 Task: Toggle the option that hides network messages.
Action: Mouse moved to (1376, 37)
Screenshot: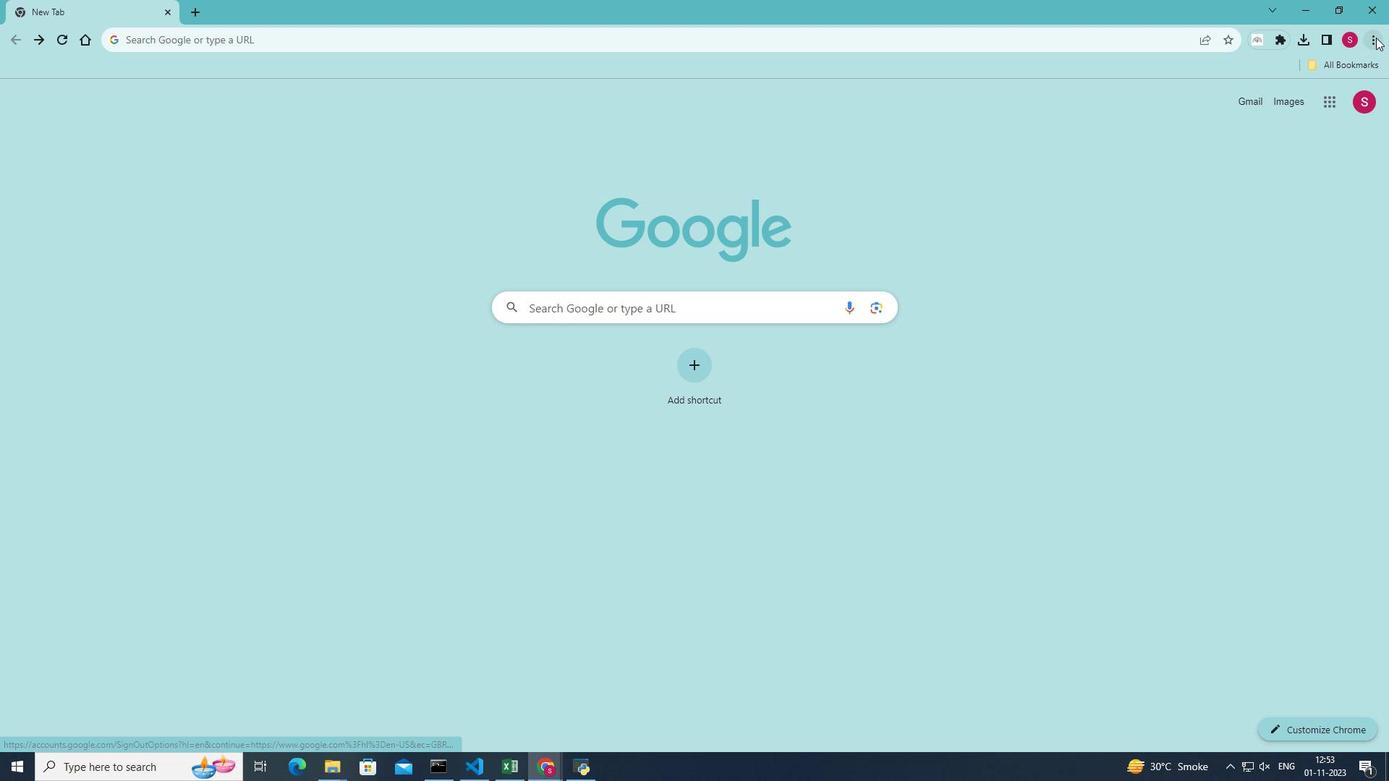 
Action: Mouse pressed left at (1376, 37)
Screenshot: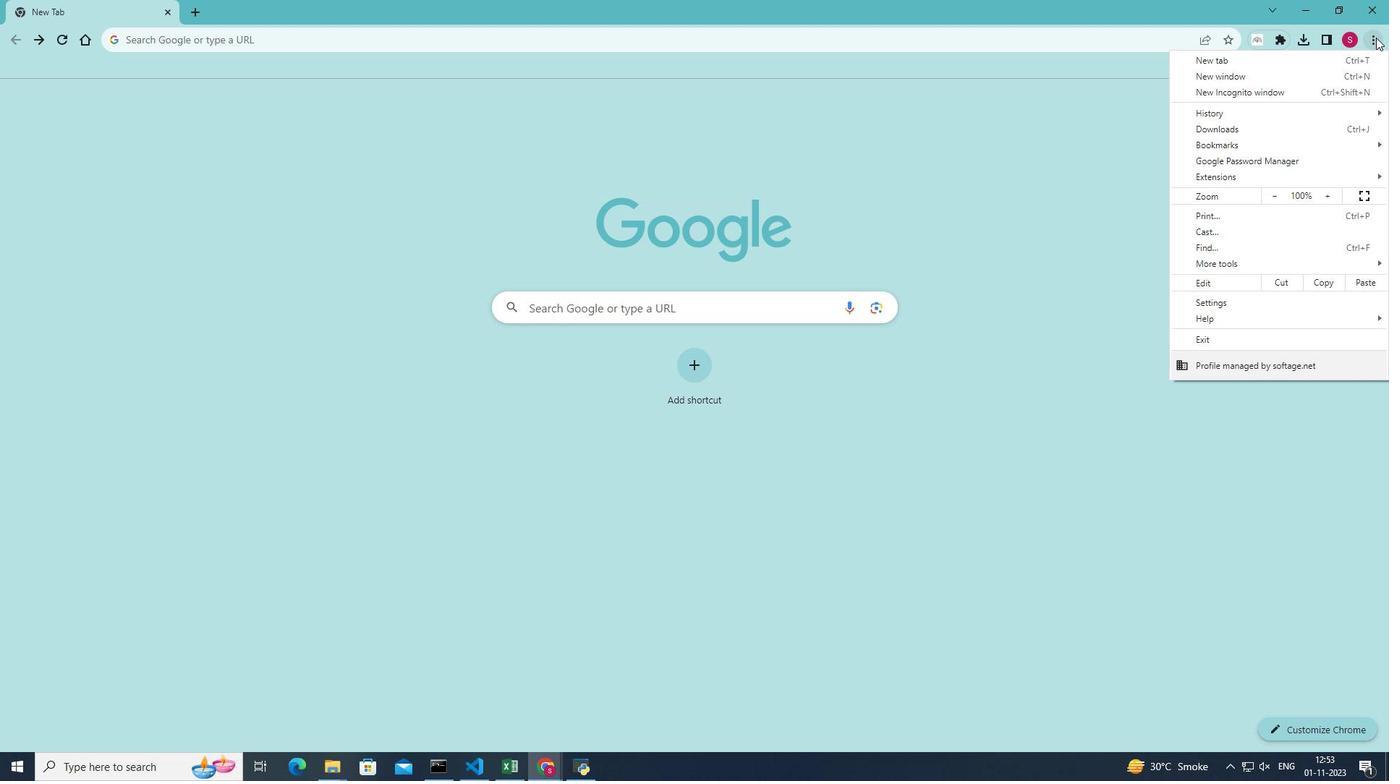 
Action: Mouse moved to (1226, 263)
Screenshot: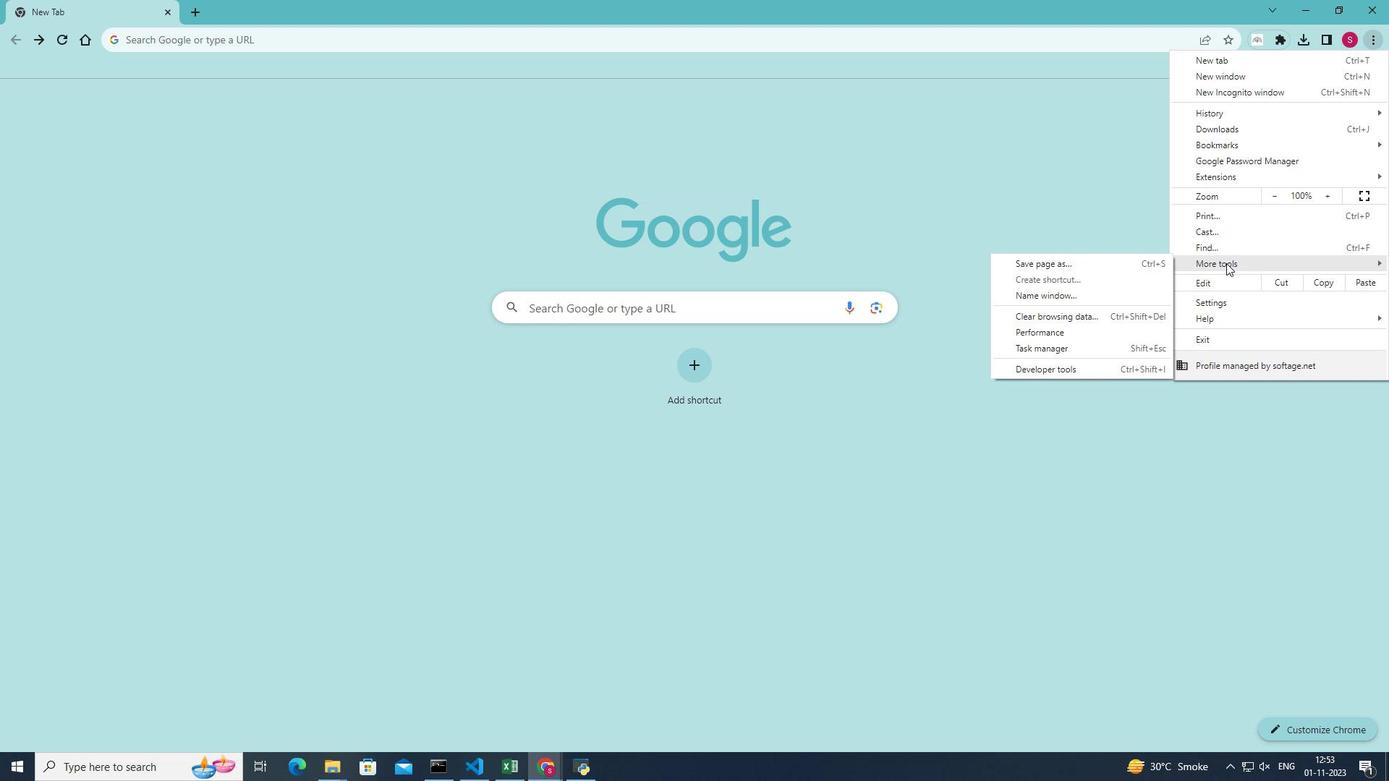 
Action: Mouse pressed left at (1226, 263)
Screenshot: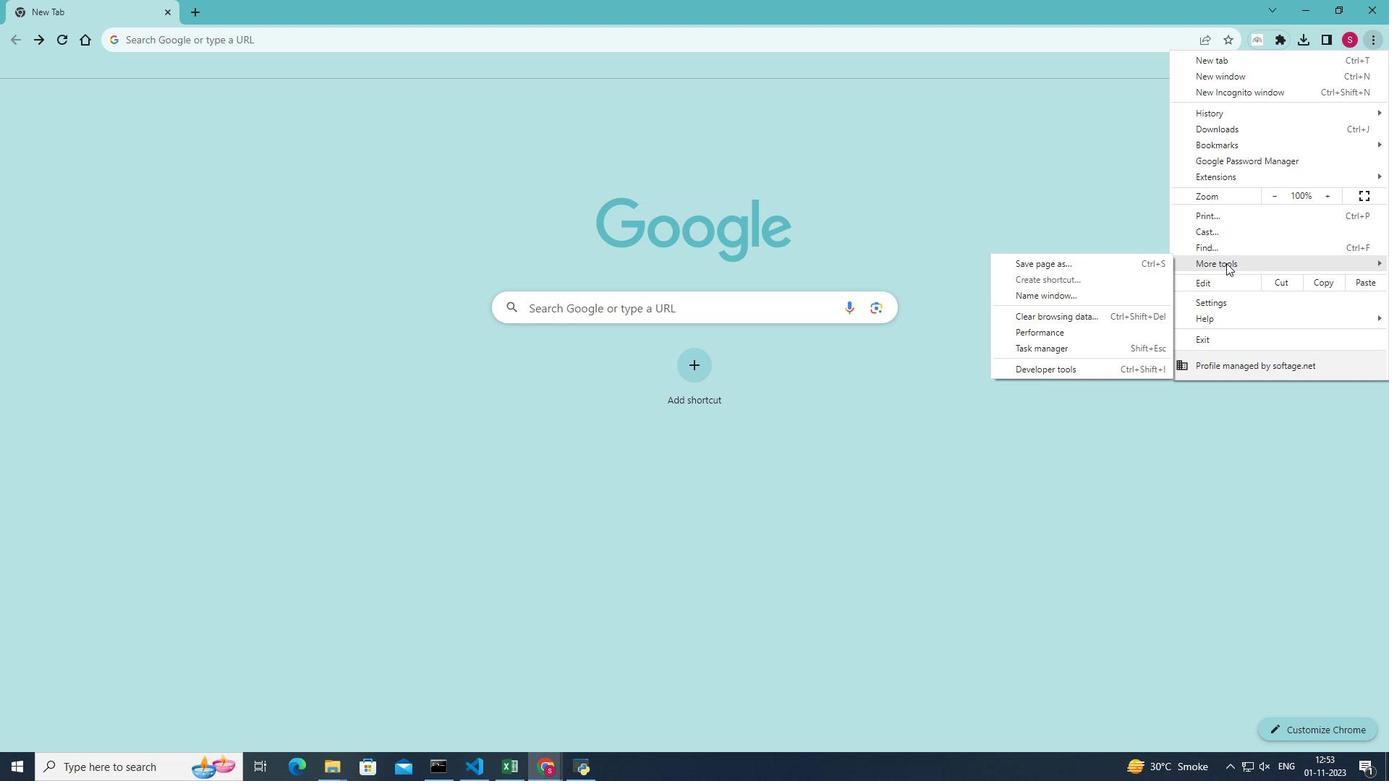 
Action: Mouse moved to (1066, 371)
Screenshot: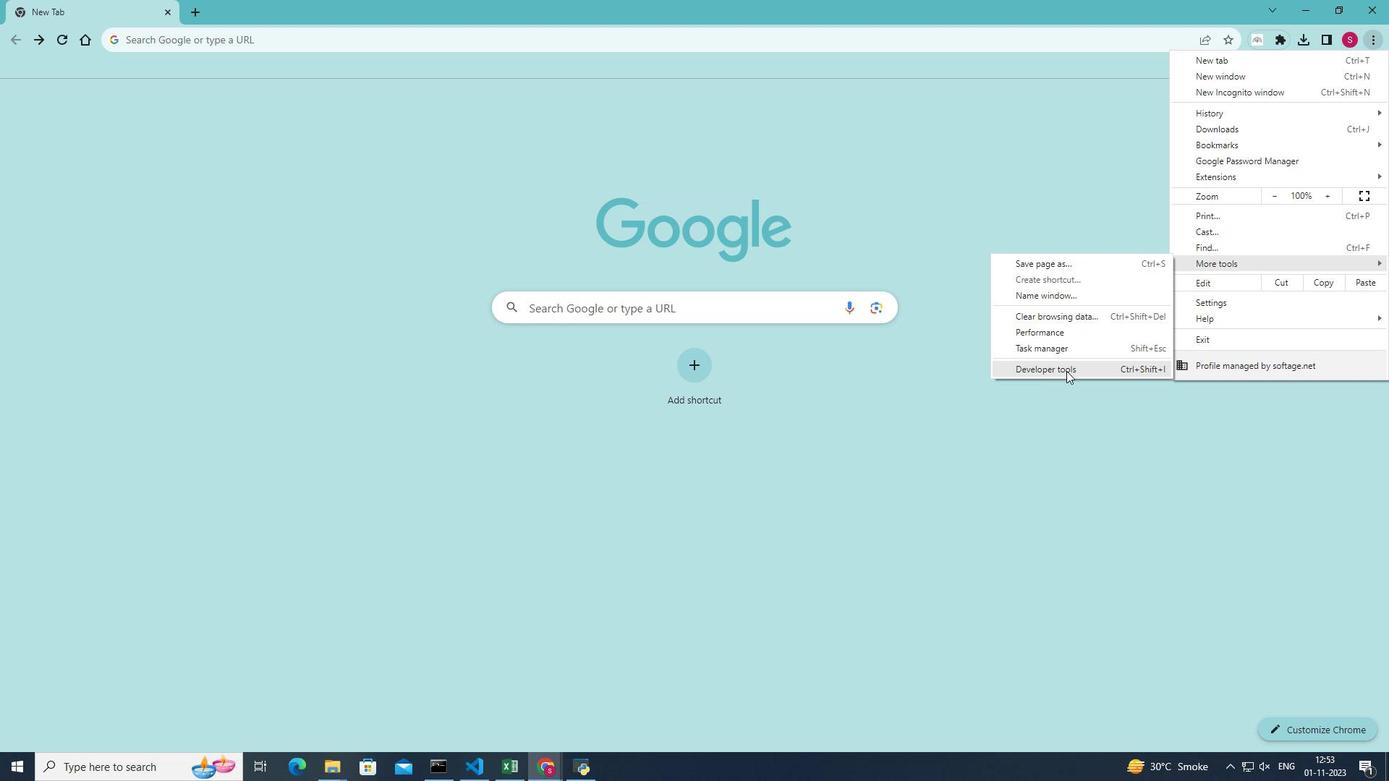 
Action: Mouse pressed left at (1066, 371)
Screenshot: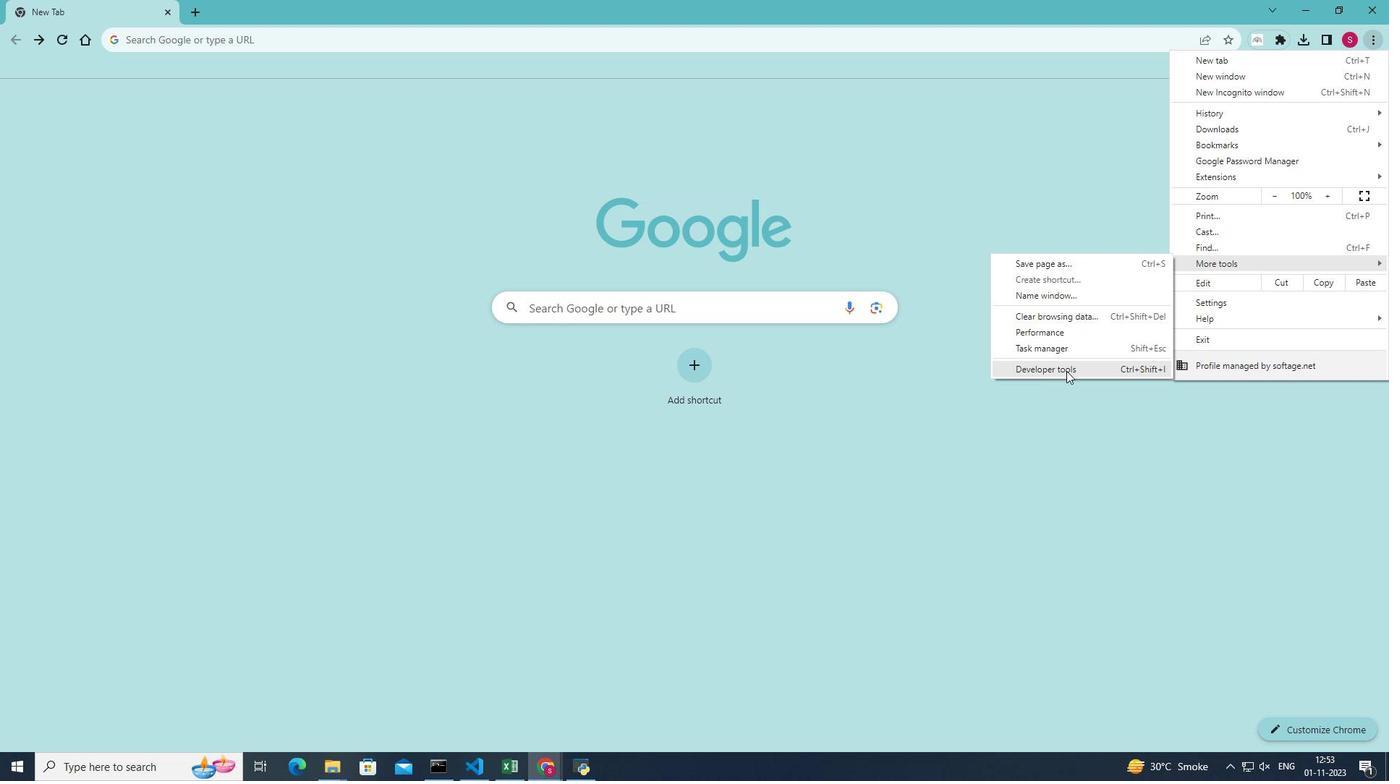 
Action: Mouse moved to (1344, 86)
Screenshot: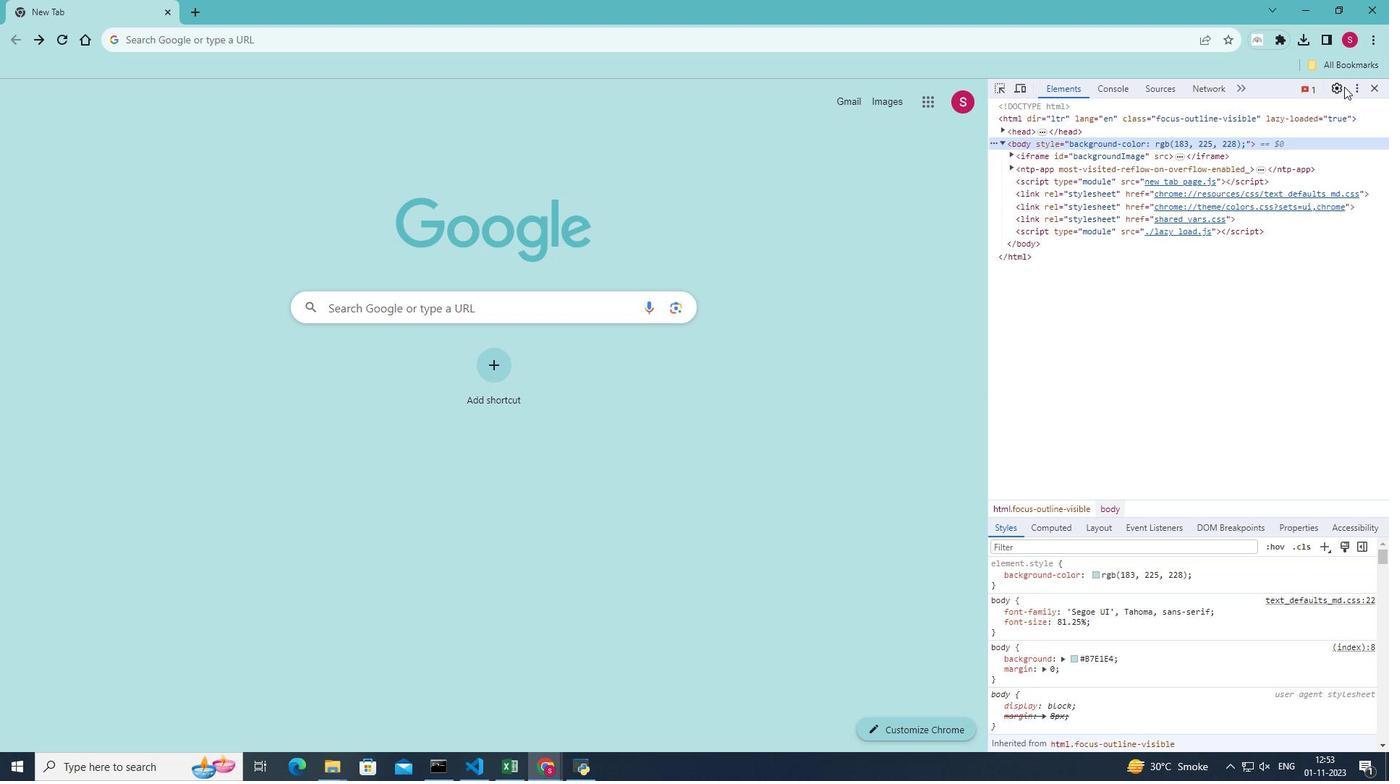 
Action: Mouse pressed left at (1344, 86)
Screenshot: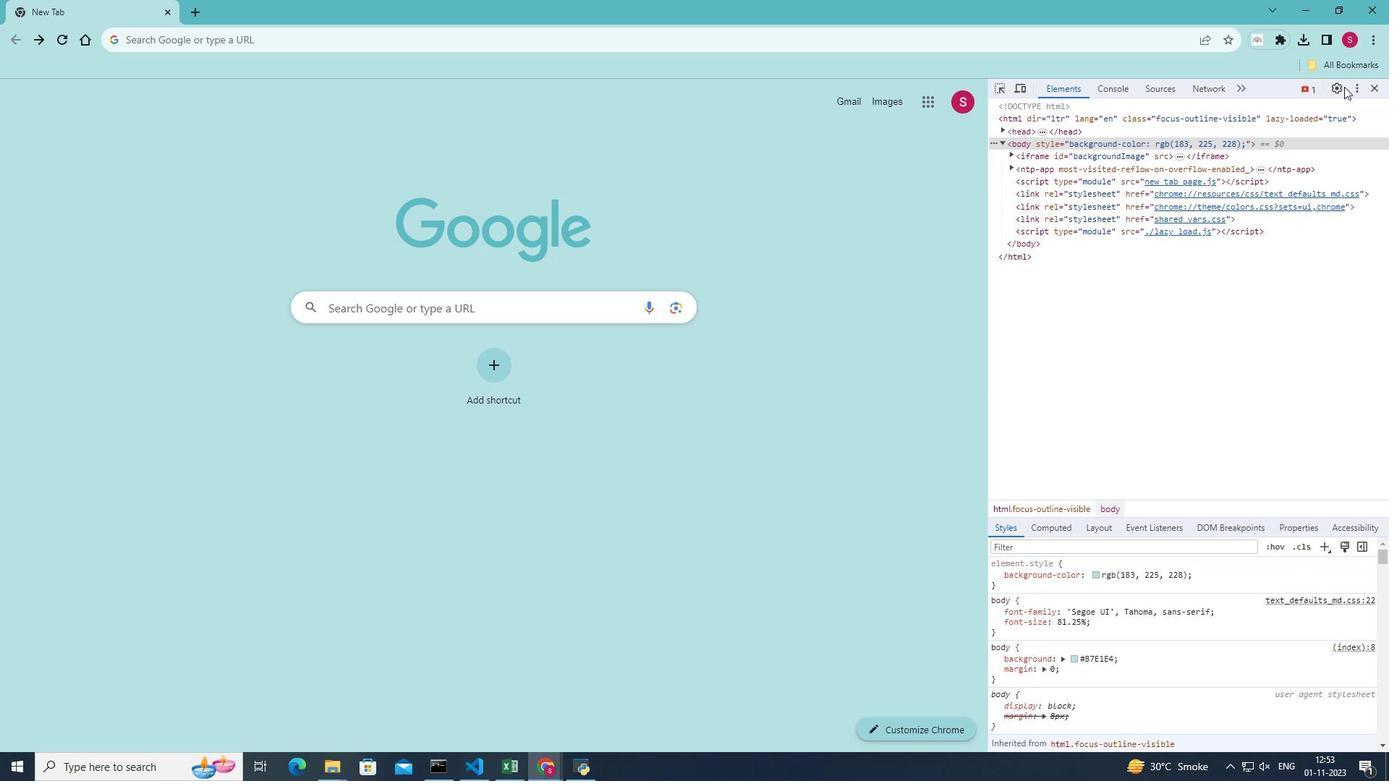 
Action: Mouse pressed left at (1344, 86)
Screenshot: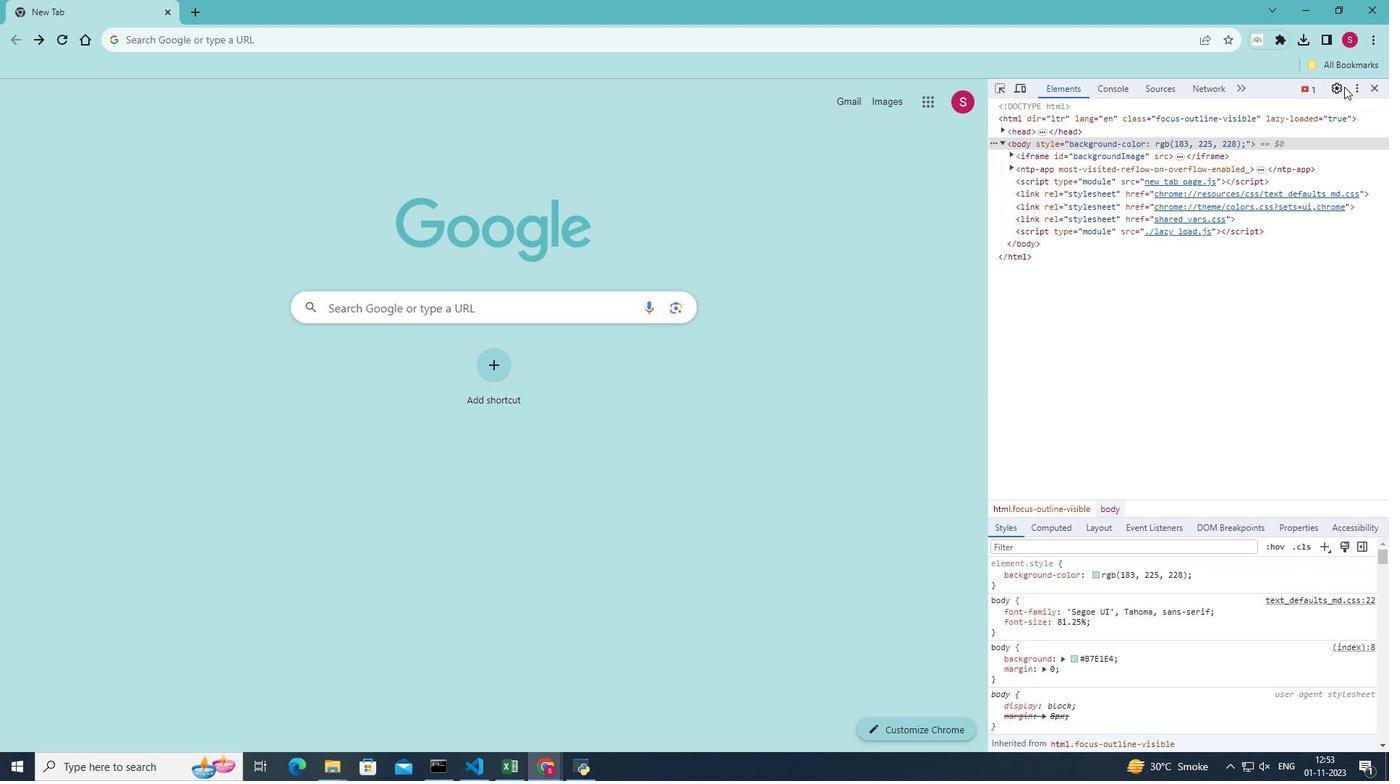 
Action: Mouse moved to (1324, 452)
Screenshot: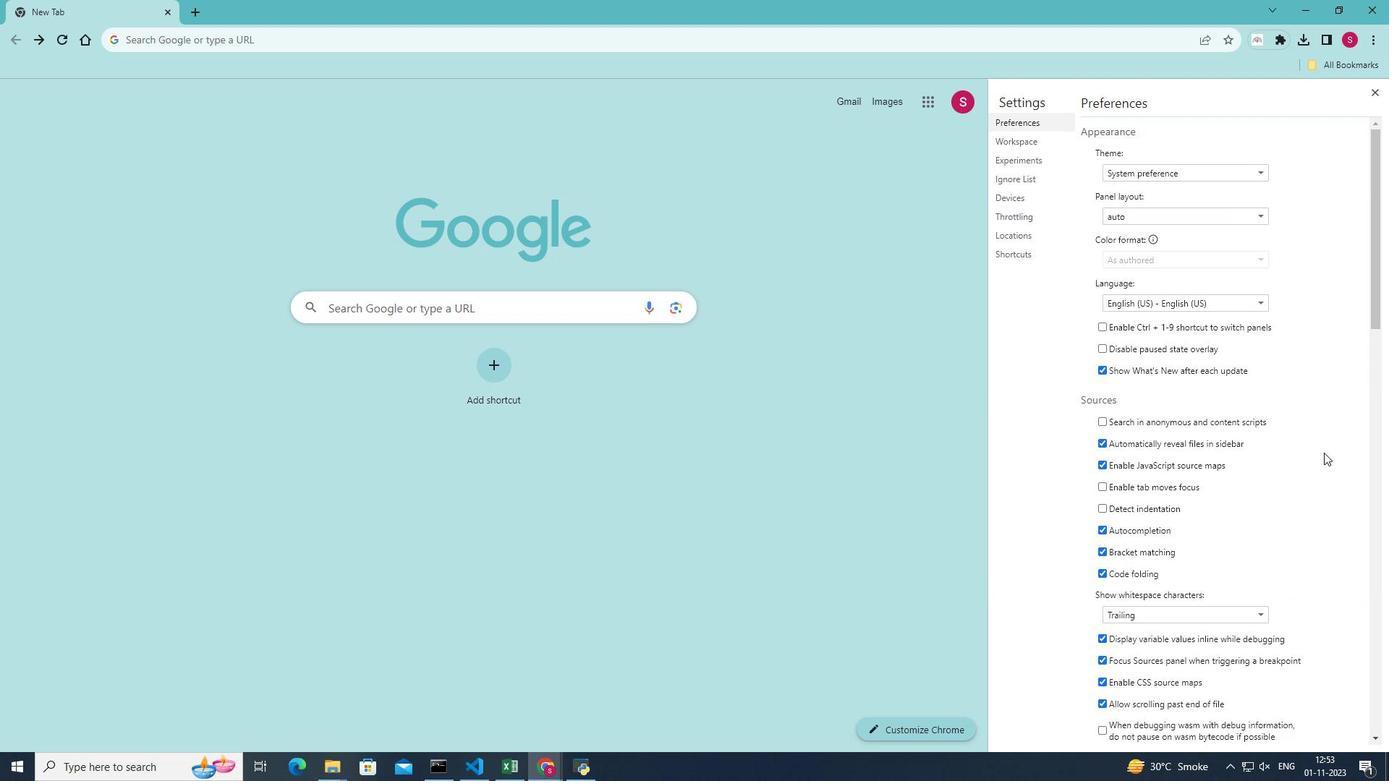 
Action: Mouse scrolled (1324, 452) with delta (0, 0)
Screenshot: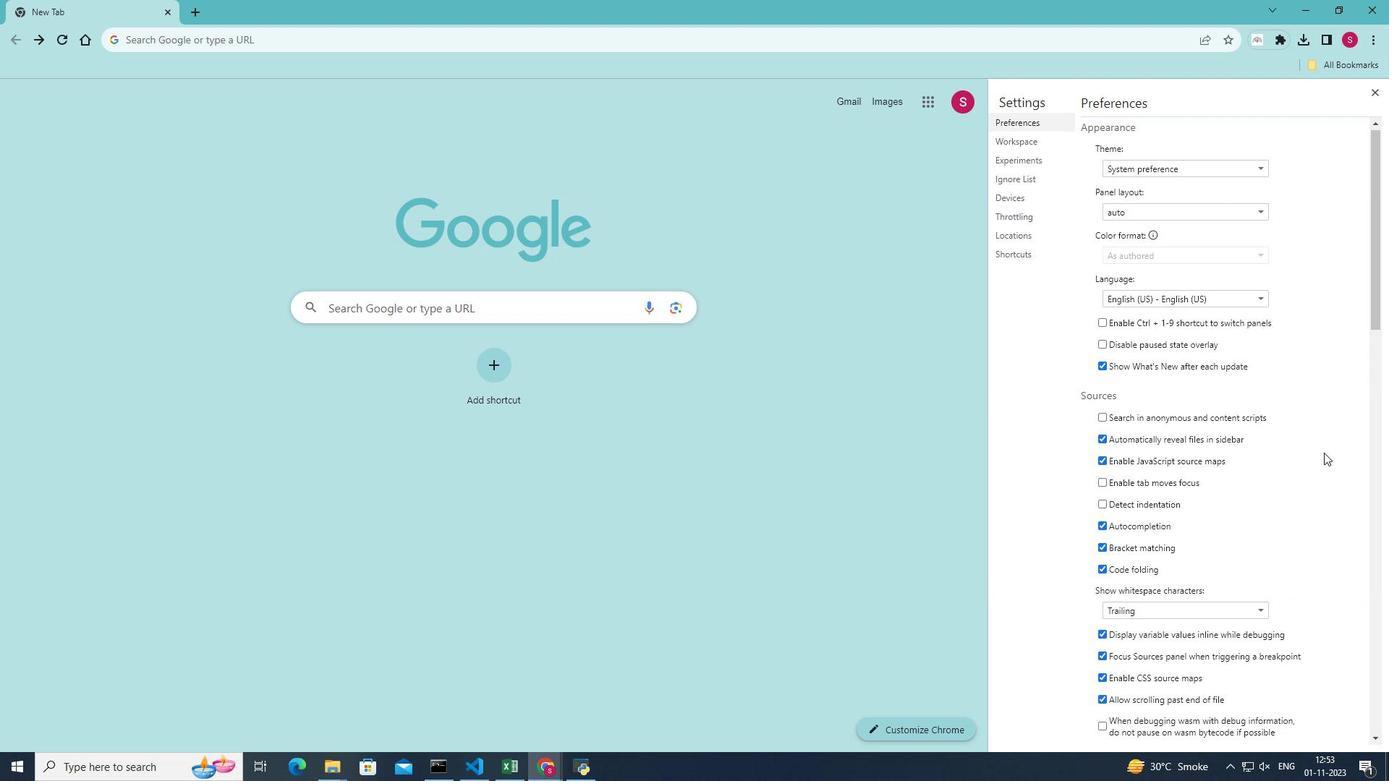 
Action: Mouse scrolled (1324, 452) with delta (0, 0)
Screenshot: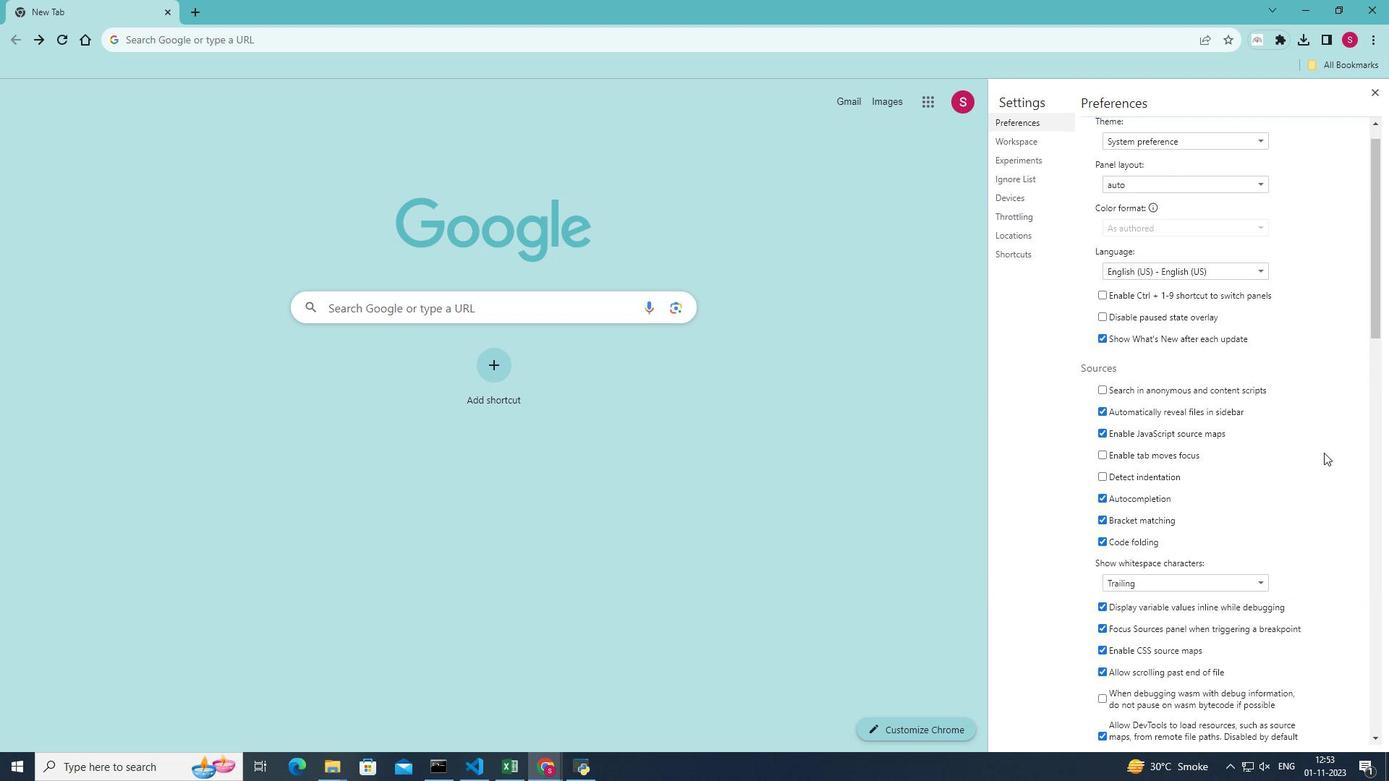 
Action: Mouse scrolled (1324, 452) with delta (0, 0)
Screenshot: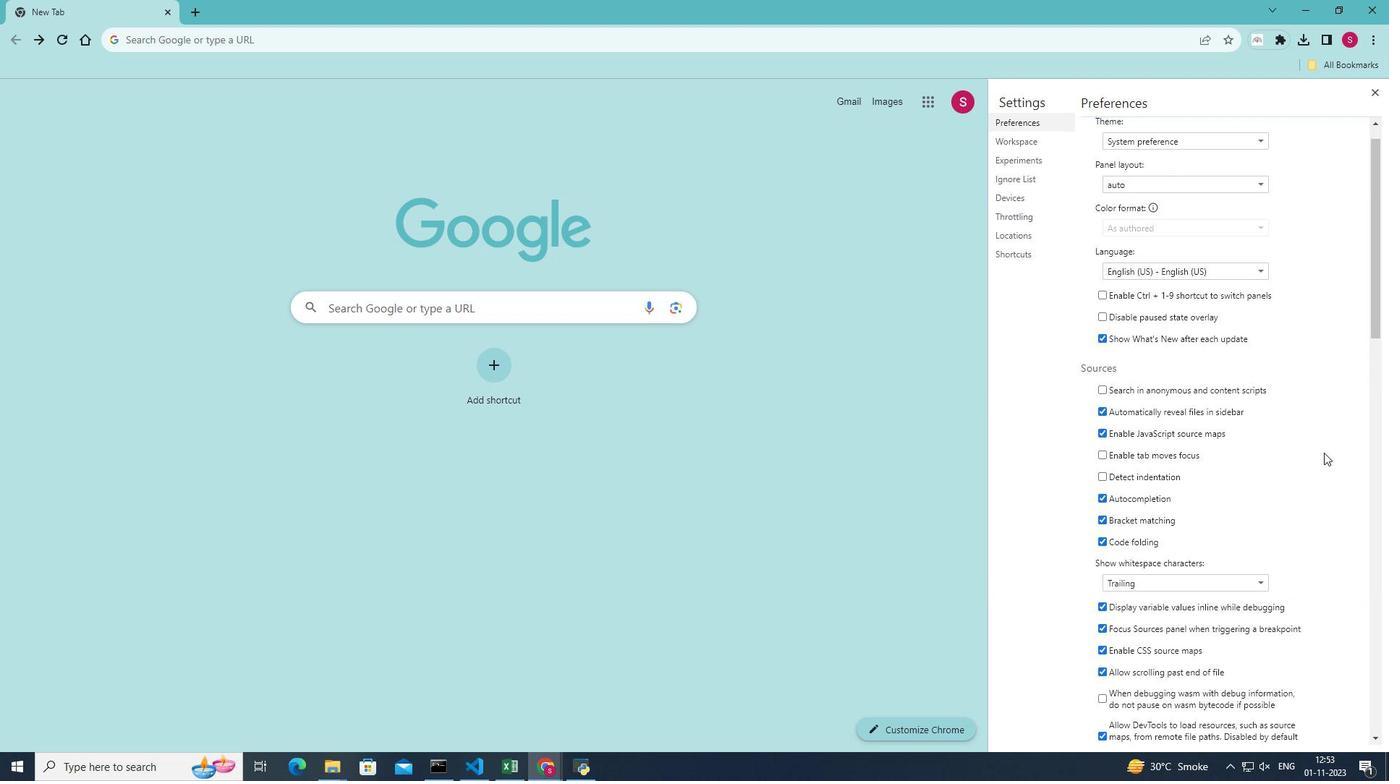 
Action: Mouse scrolled (1324, 452) with delta (0, 0)
Screenshot: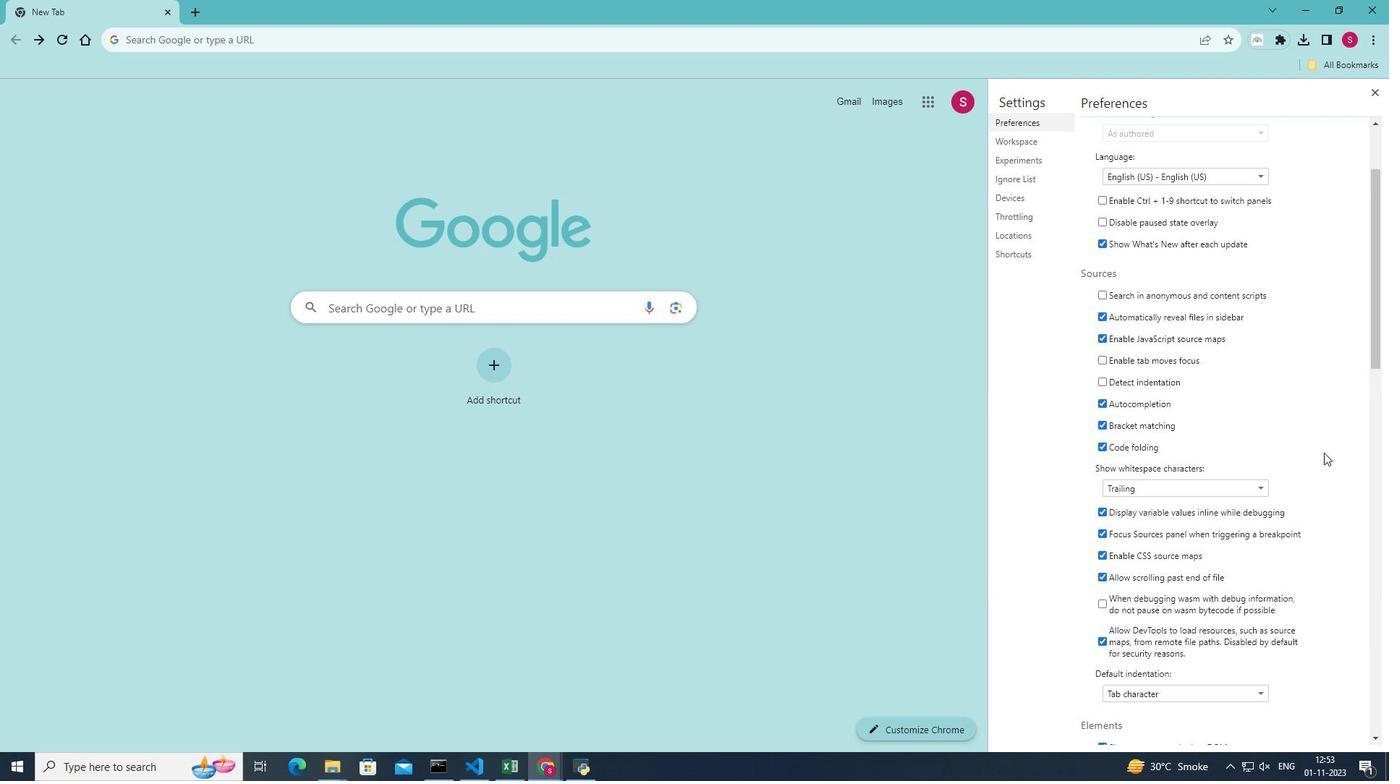 
Action: Mouse moved to (1325, 452)
Screenshot: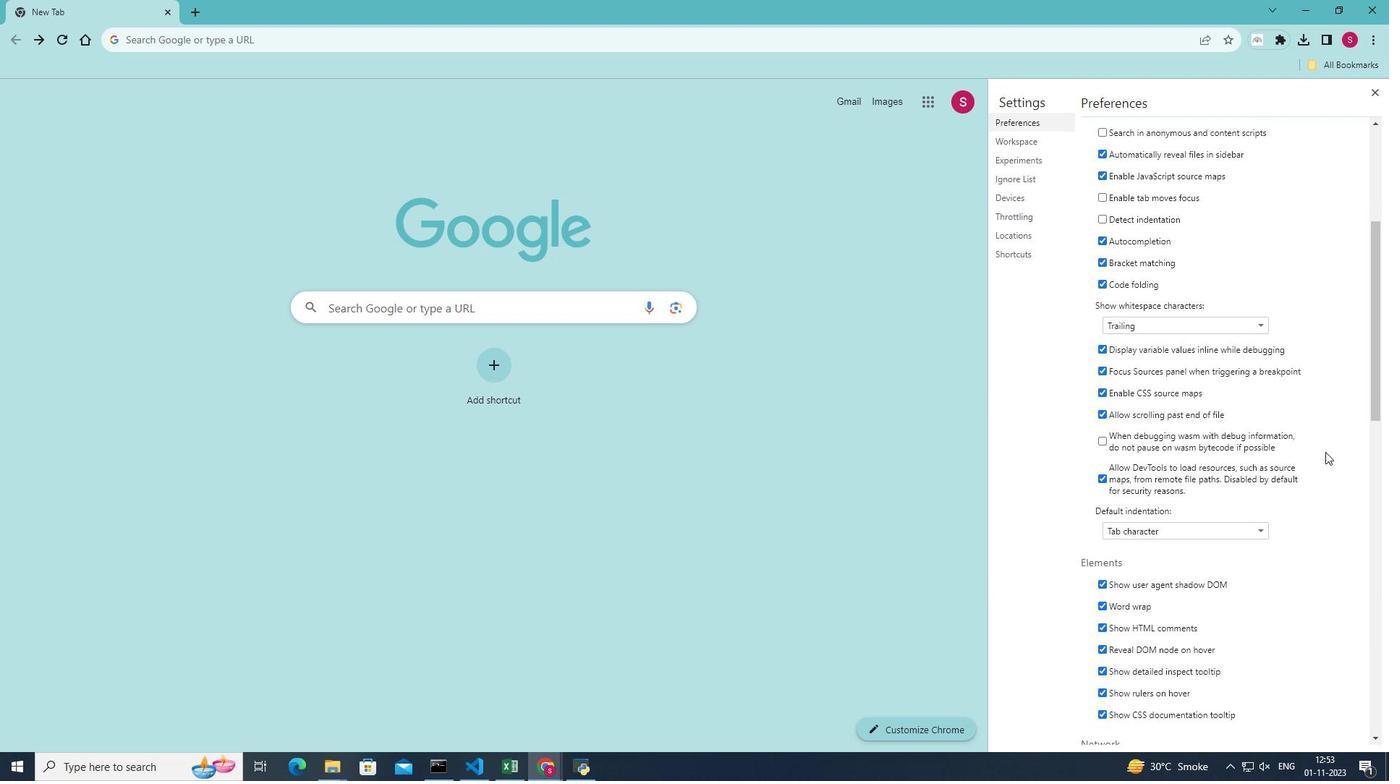 
Action: Mouse scrolled (1325, 451) with delta (0, 0)
Screenshot: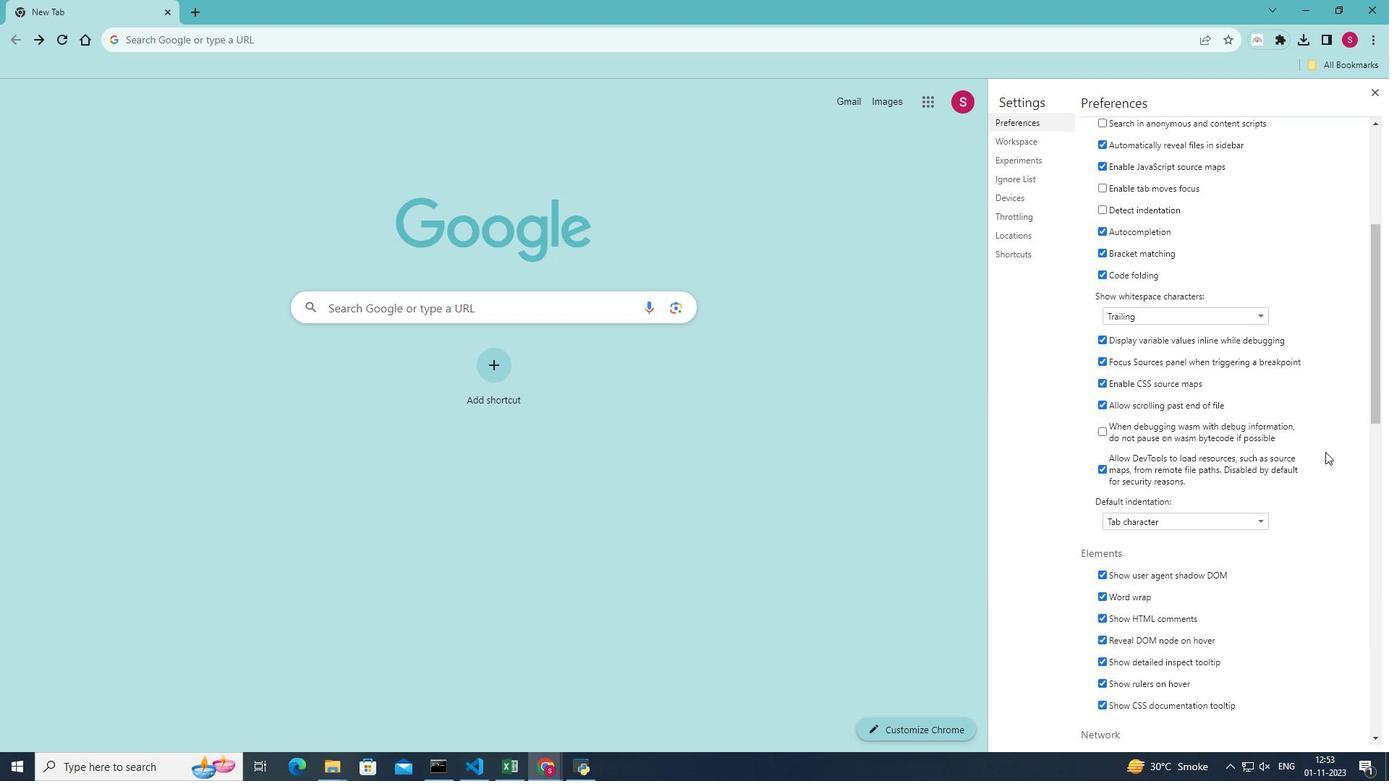 
Action: Mouse scrolled (1325, 451) with delta (0, 0)
Screenshot: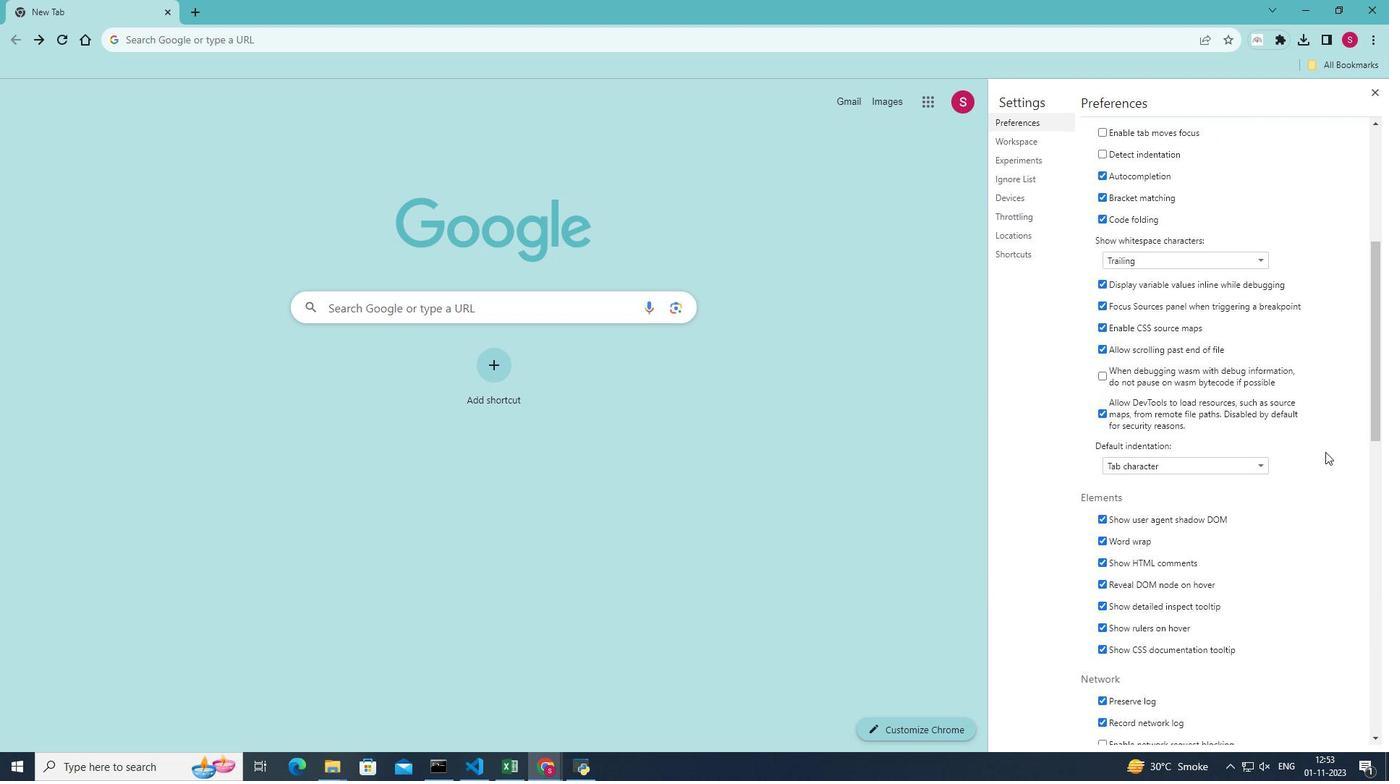 
Action: Mouse scrolled (1325, 451) with delta (0, 0)
Screenshot: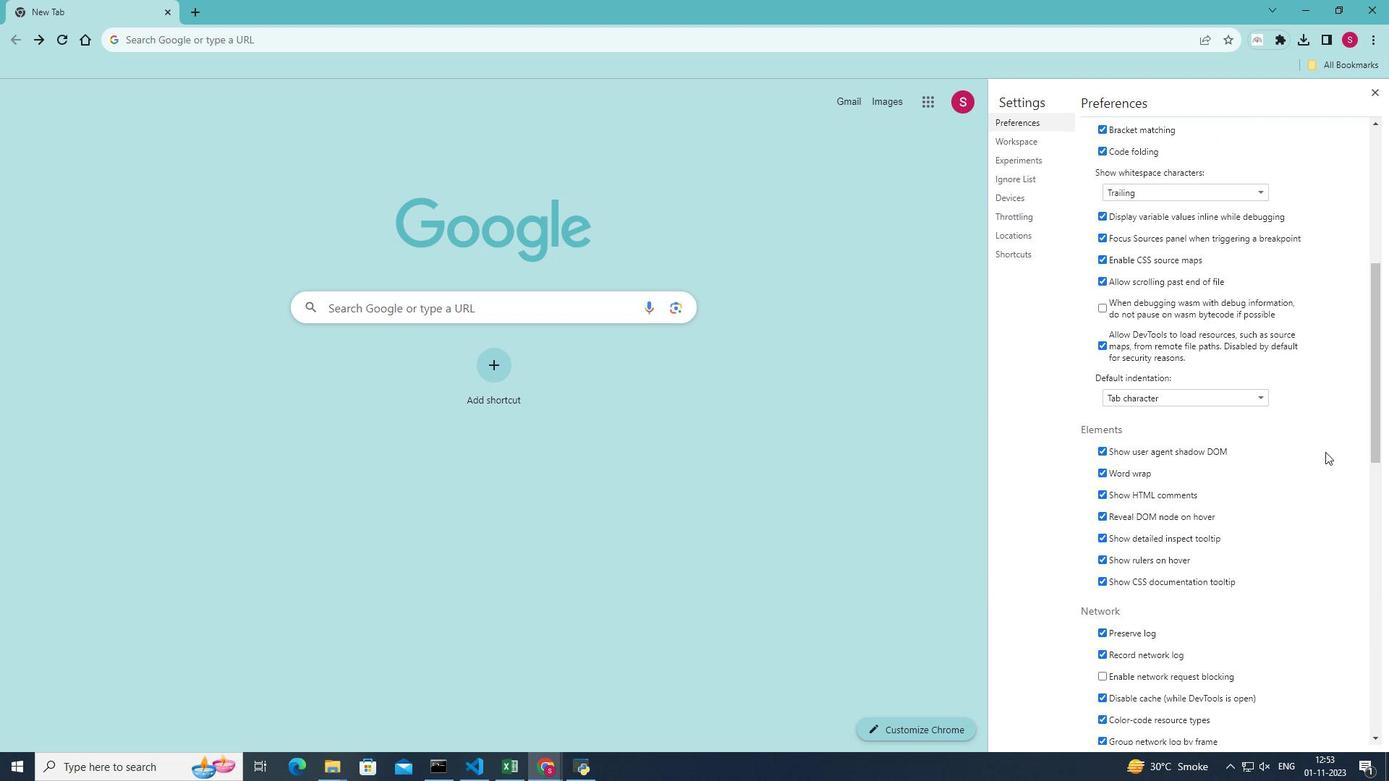 
Action: Mouse moved to (1327, 450)
Screenshot: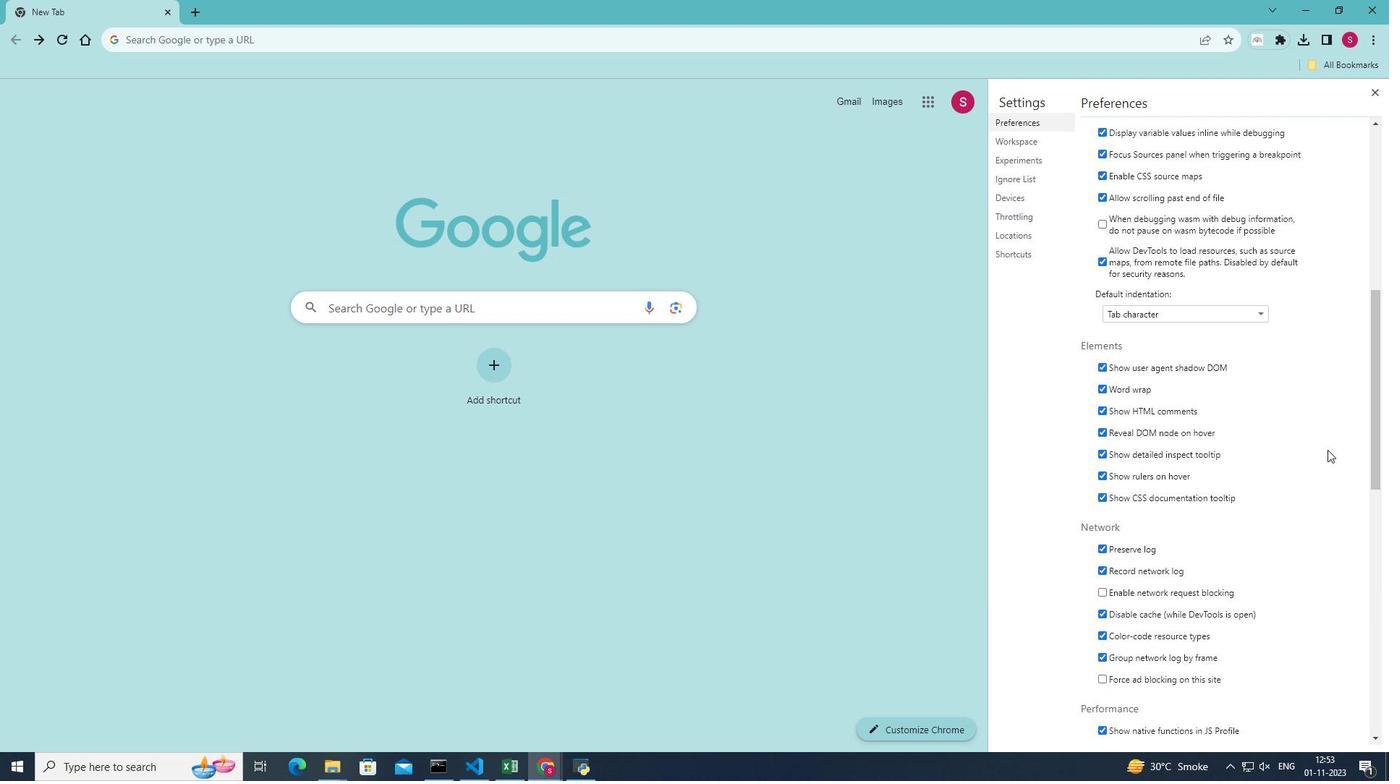 
Action: Mouse scrolled (1327, 449) with delta (0, 0)
Screenshot: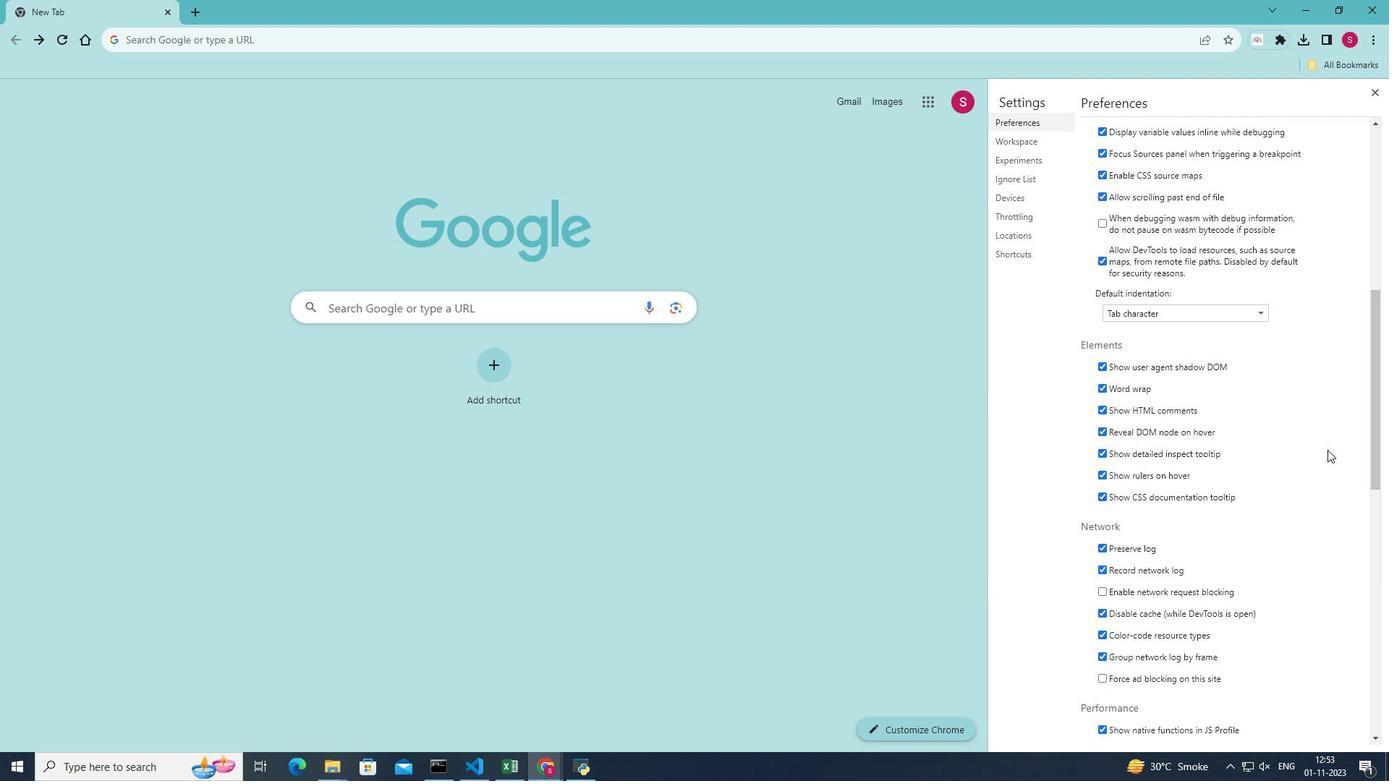 
Action: Mouse scrolled (1327, 449) with delta (0, 0)
Screenshot: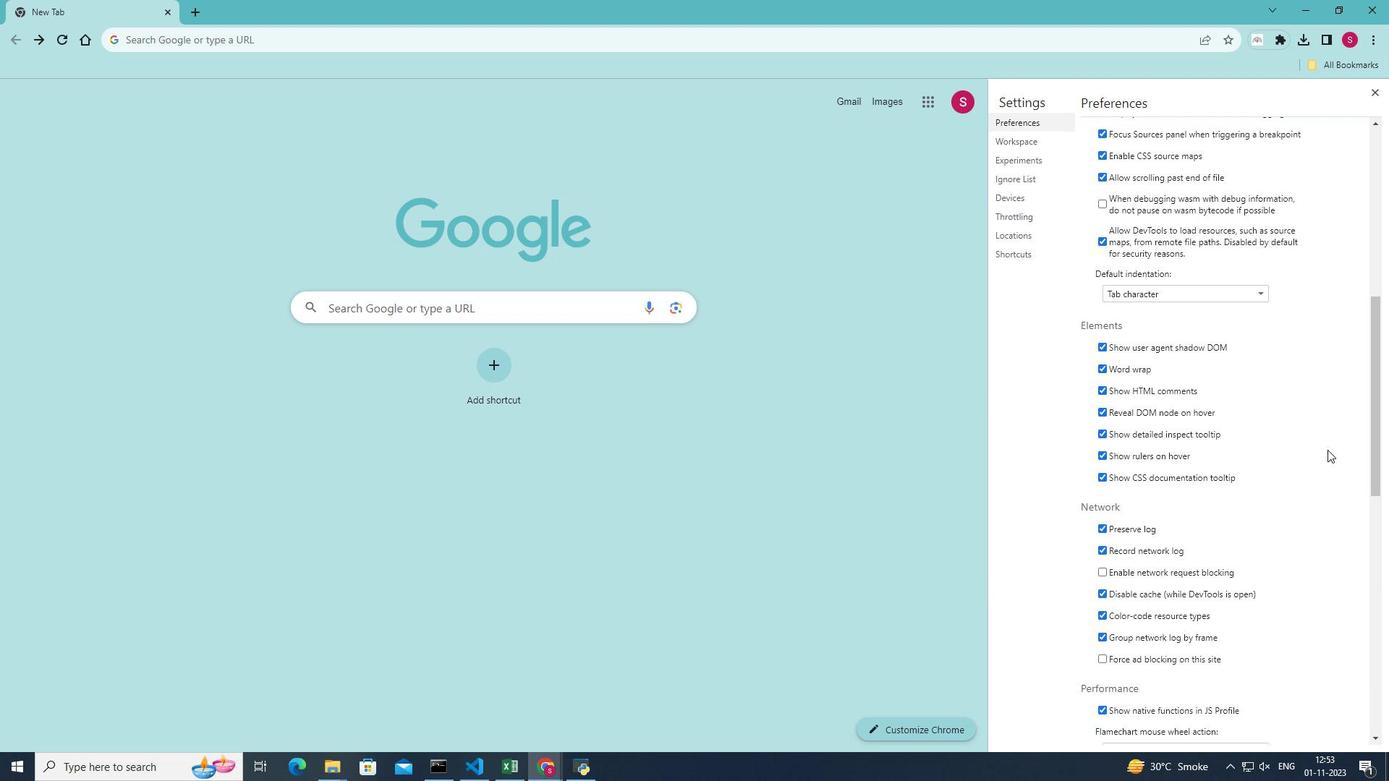 
Action: Mouse scrolled (1327, 449) with delta (0, 0)
Screenshot: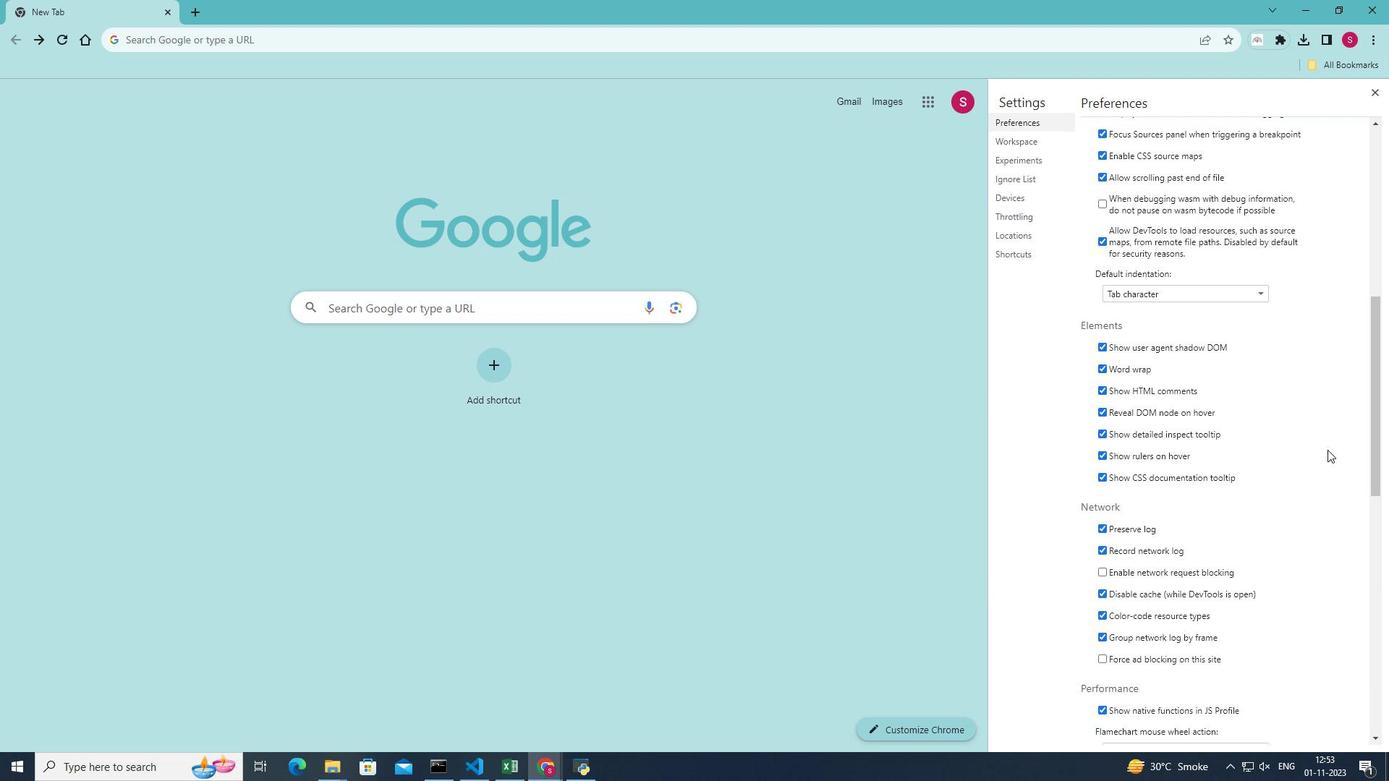 
Action: Mouse scrolled (1327, 449) with delta (0, 0)
Screenshot: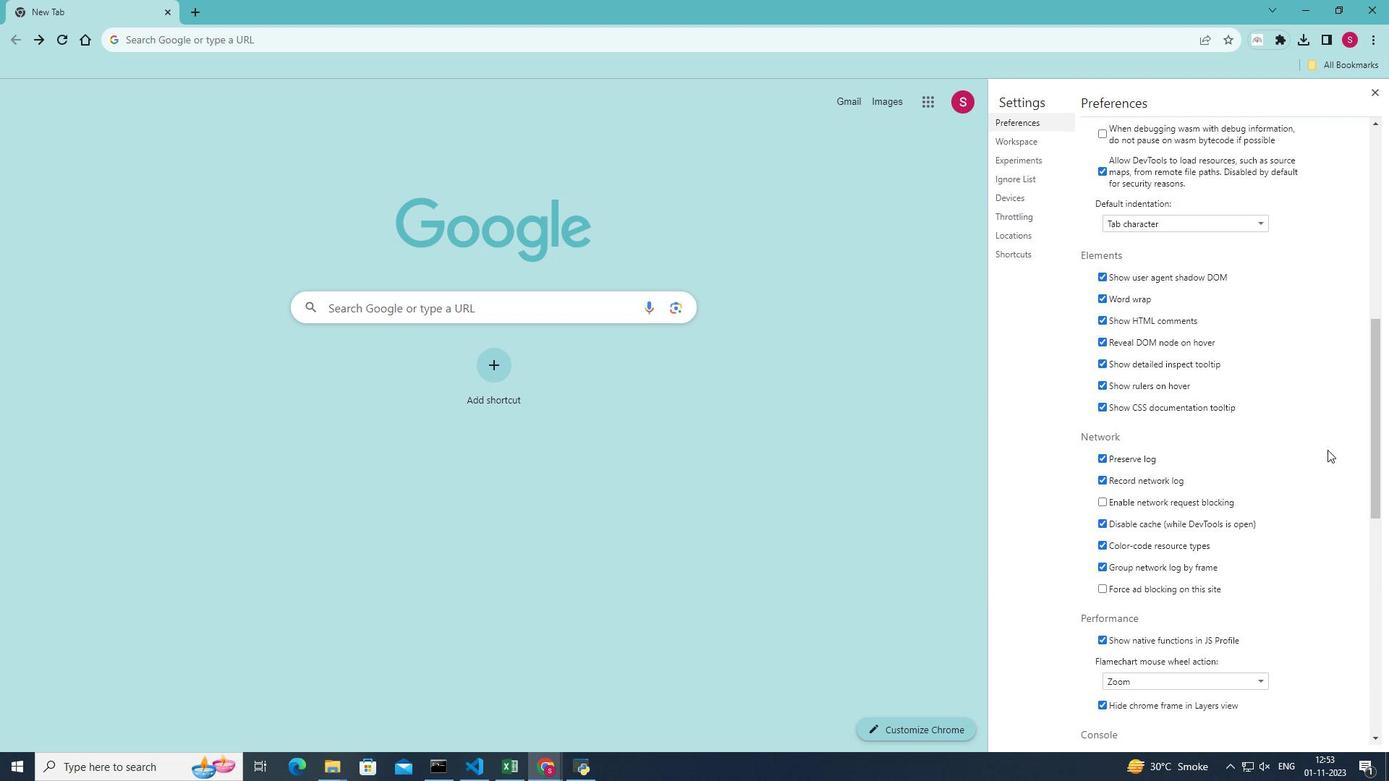 
Action: Mouse moved to (1101, 556)
Screenshot: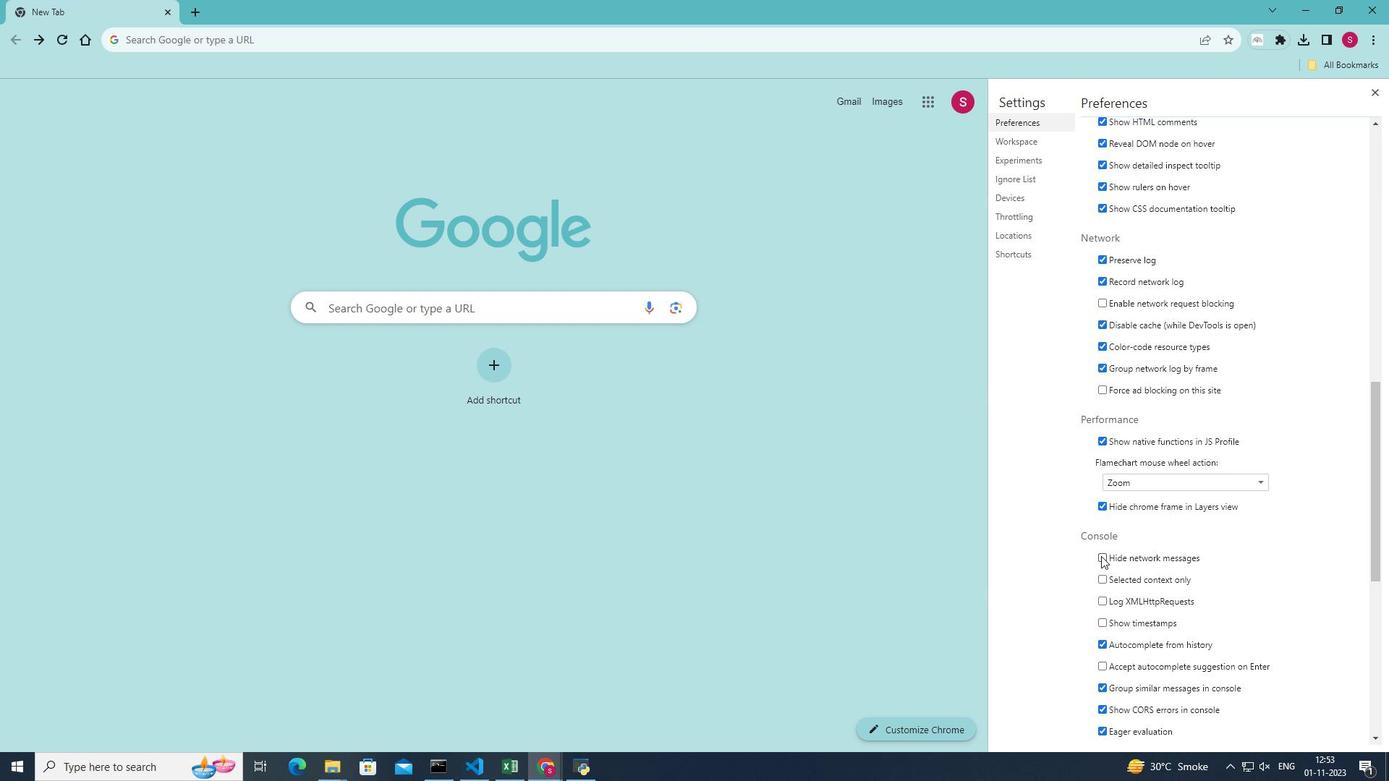 
Action: Mouse pressed left at (1101, 556)
Screenshot: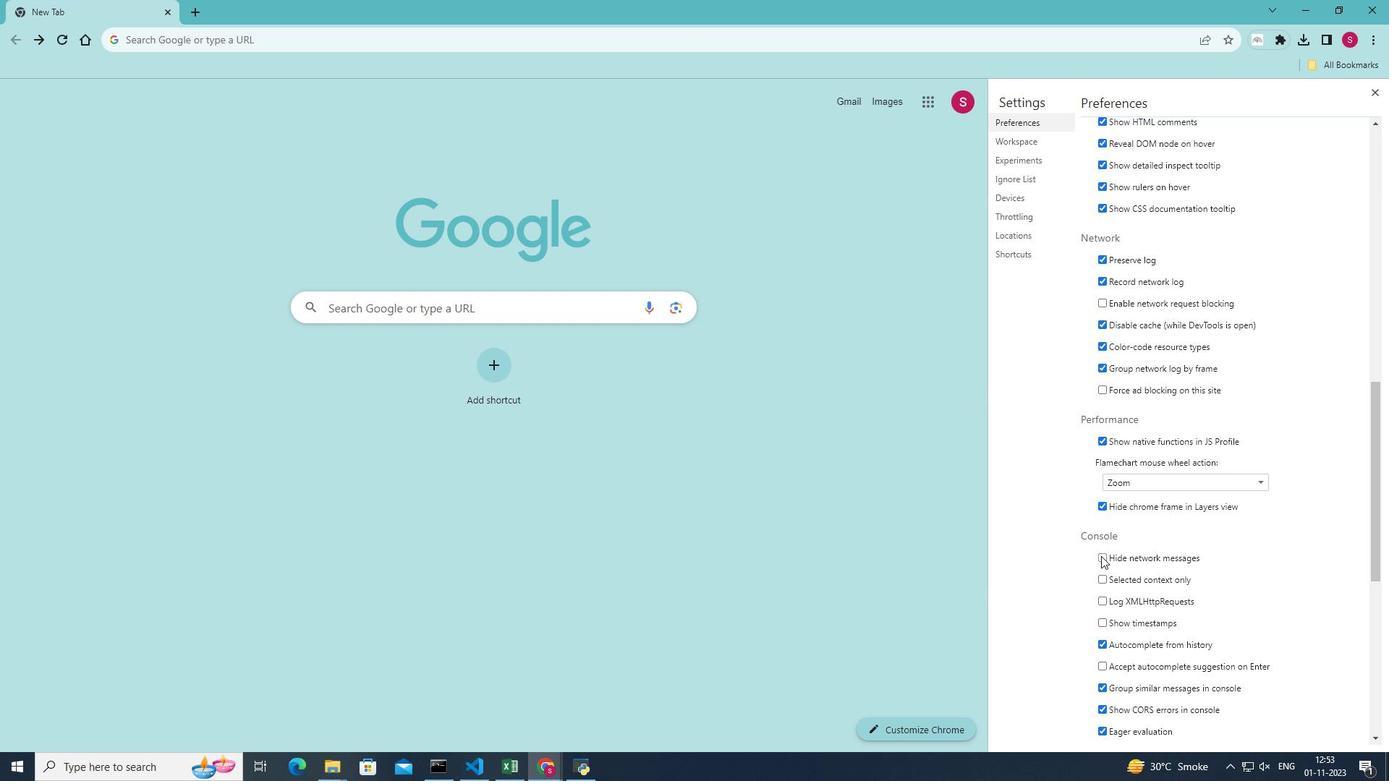 
Action: Mouse moved to (1372, 456)
Screenshot: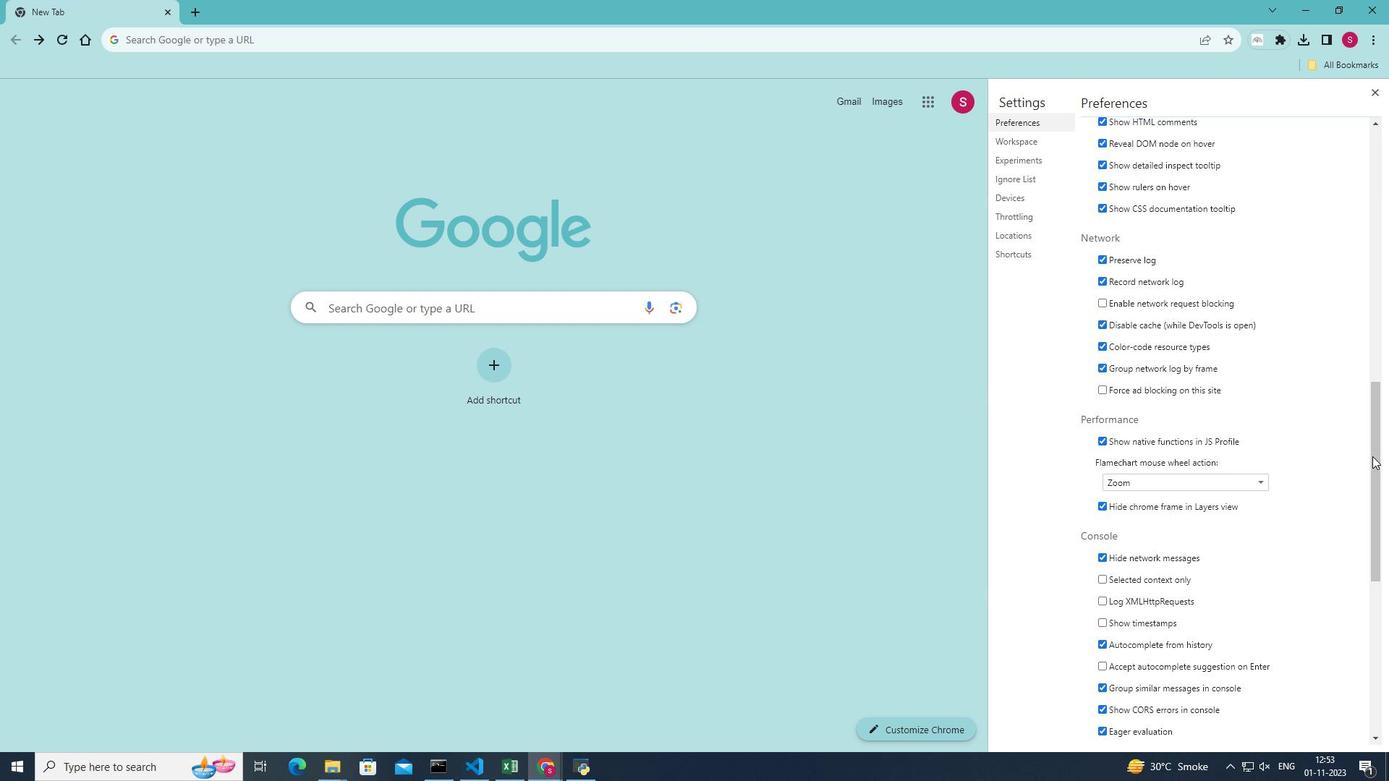 
